 Task: Change font size of title "Count" to 30.
Action: Mouse pressed left at (50, 370)
Screenshot: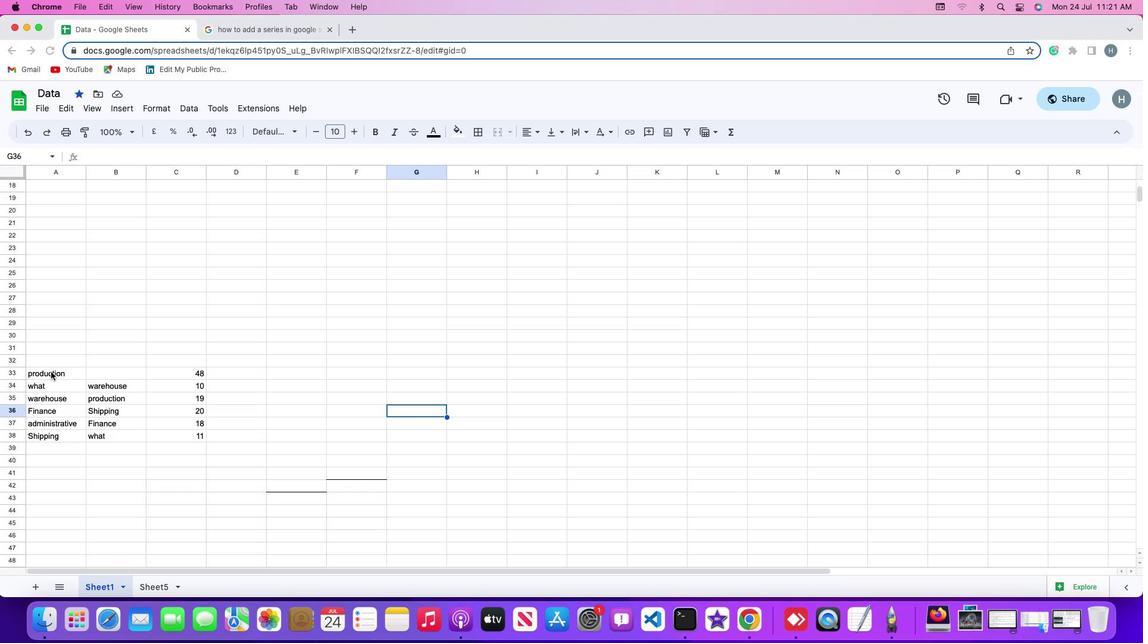 
Action: Mouse pressed left at (50, 370)
Screenshot: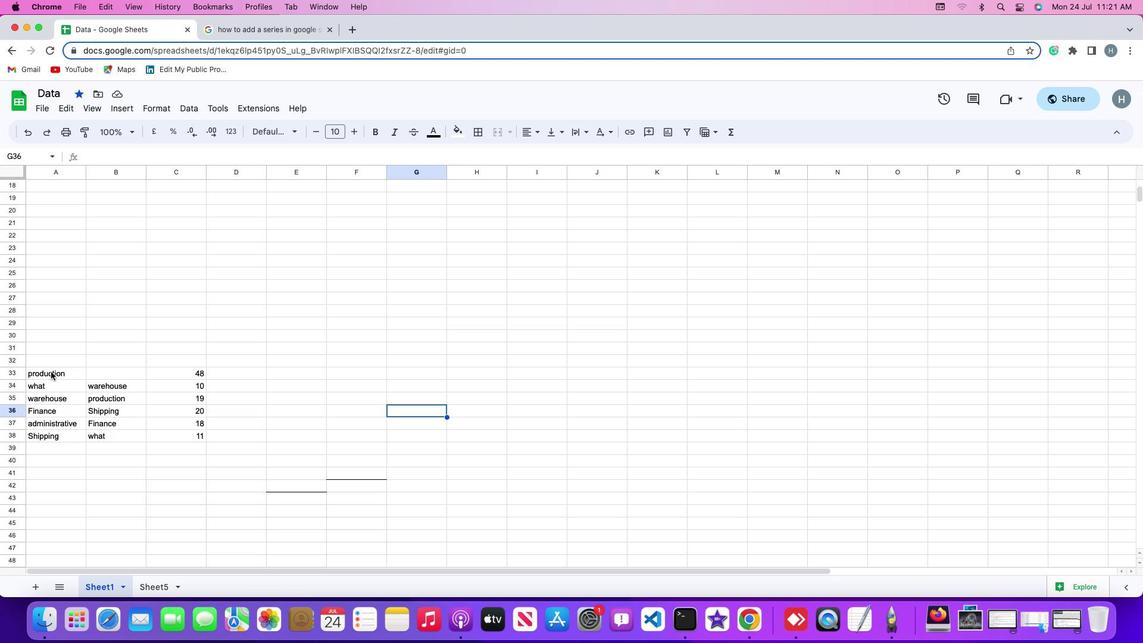 
Action: Mouse moved to (129, 103)
Screenshot: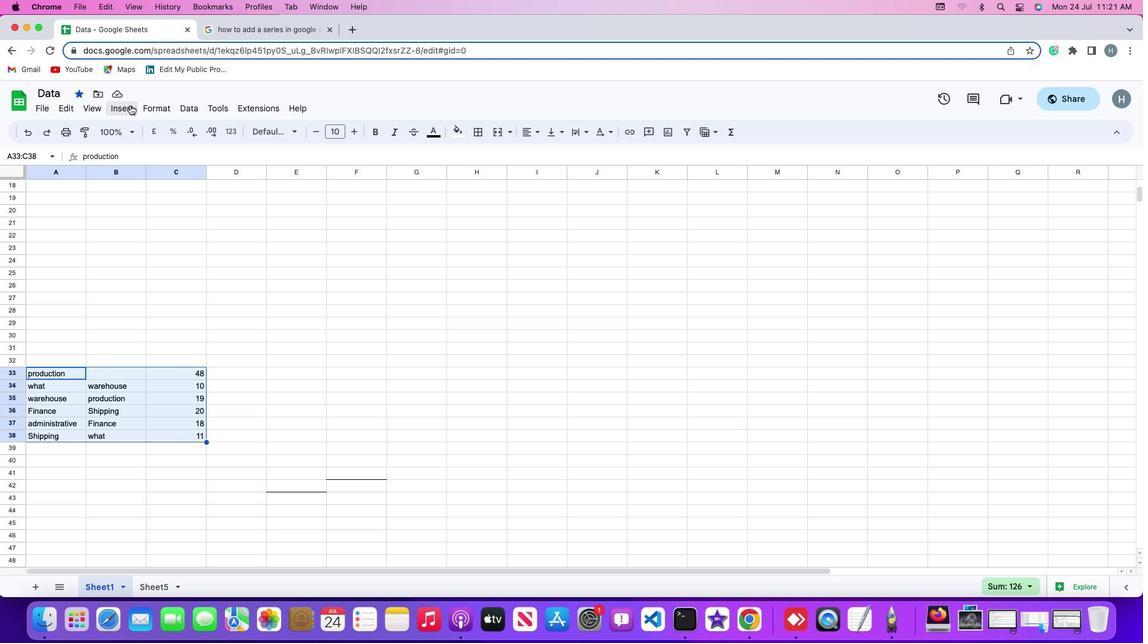
Action: Mouse pressed left at (129, 103)
Screenshot: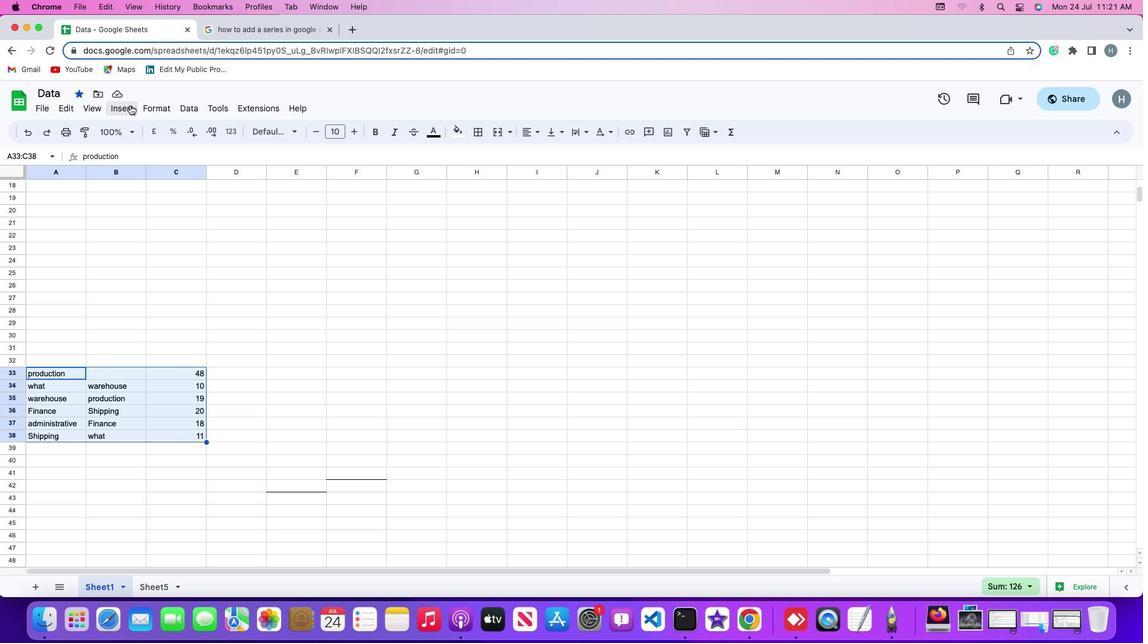 
Action: Mouse moved to (138, 211)
Screenshot: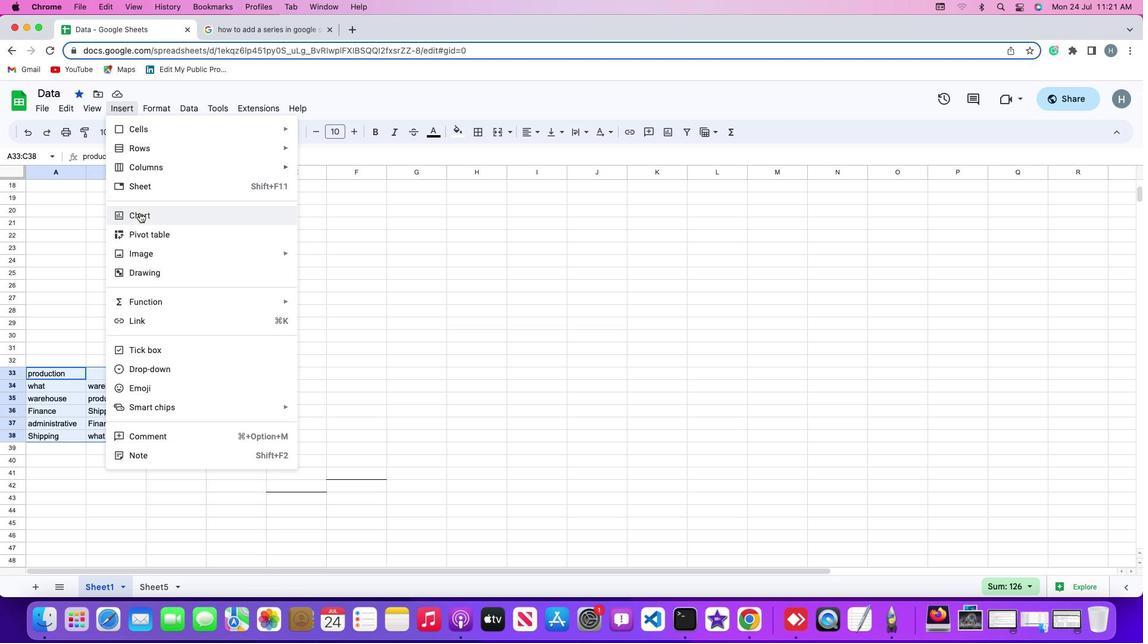 
Action: Mouse pressed left at (138, 211)
Screenshot: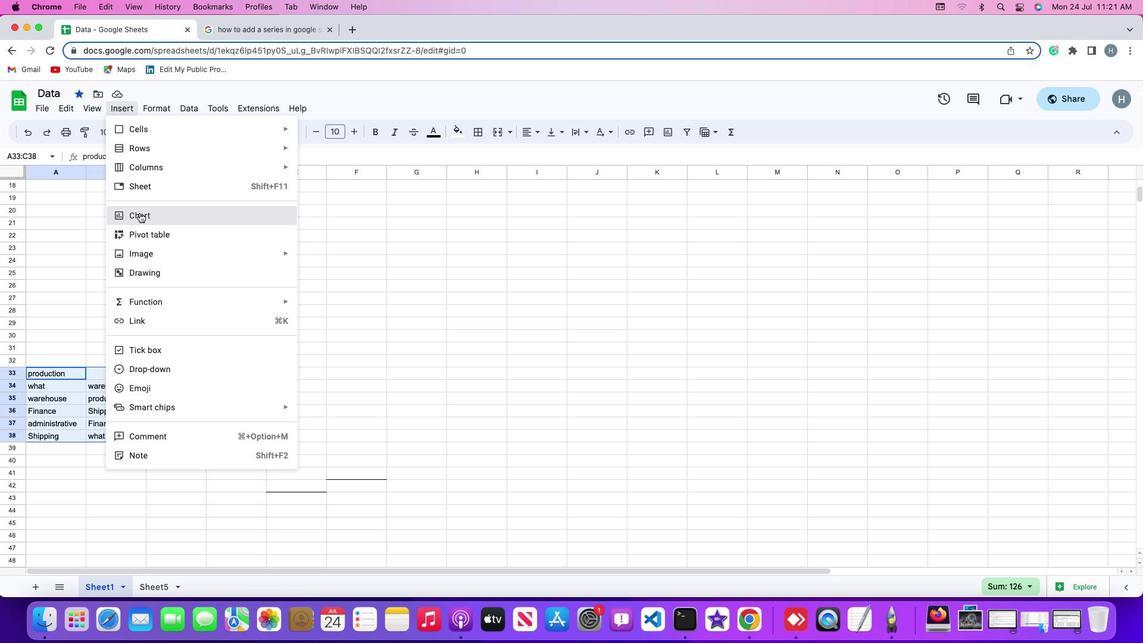 
Action: Mouse moved to (1084, 165)
Screenshot: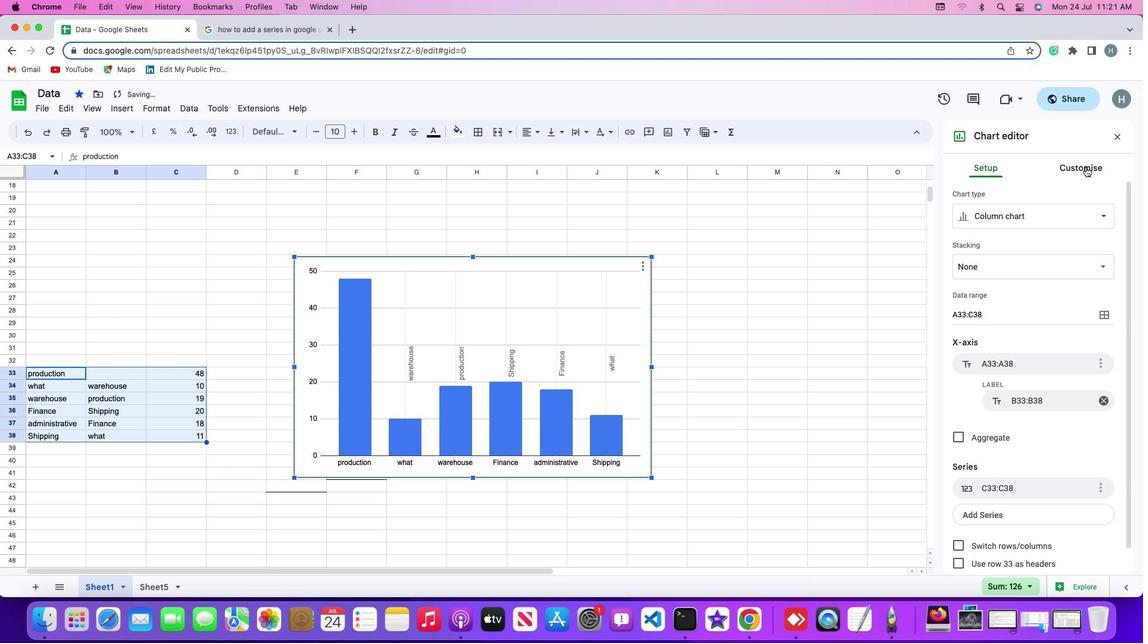 
Action: Mouse pressed left at (1084, 165)
Screenshot: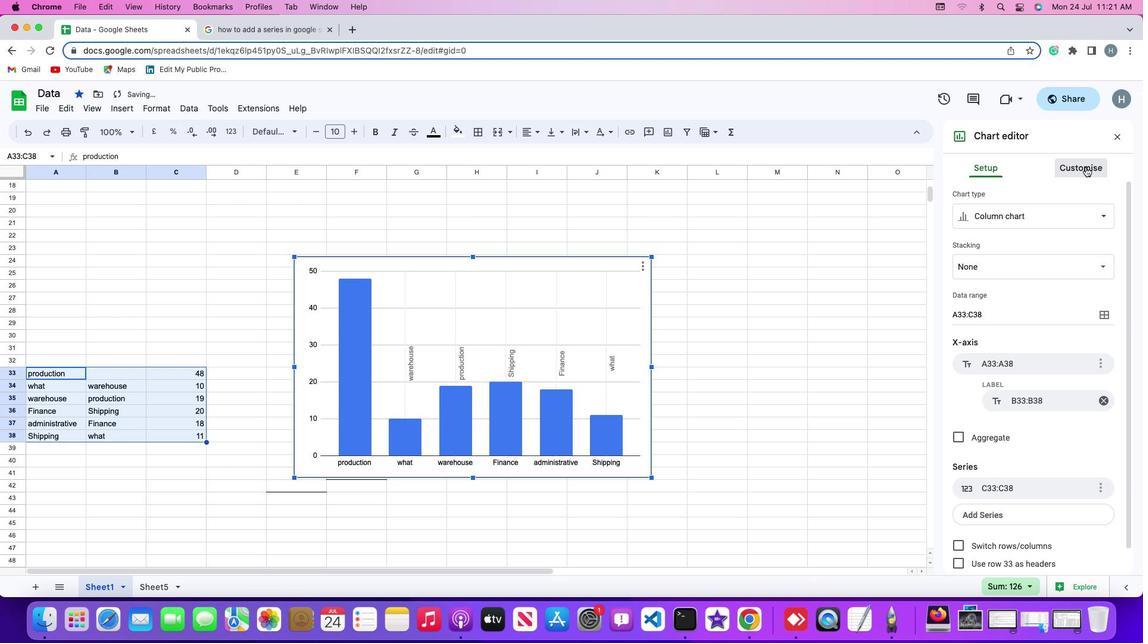 
Action: Mouse moved to (1028, 231)
Screenshot: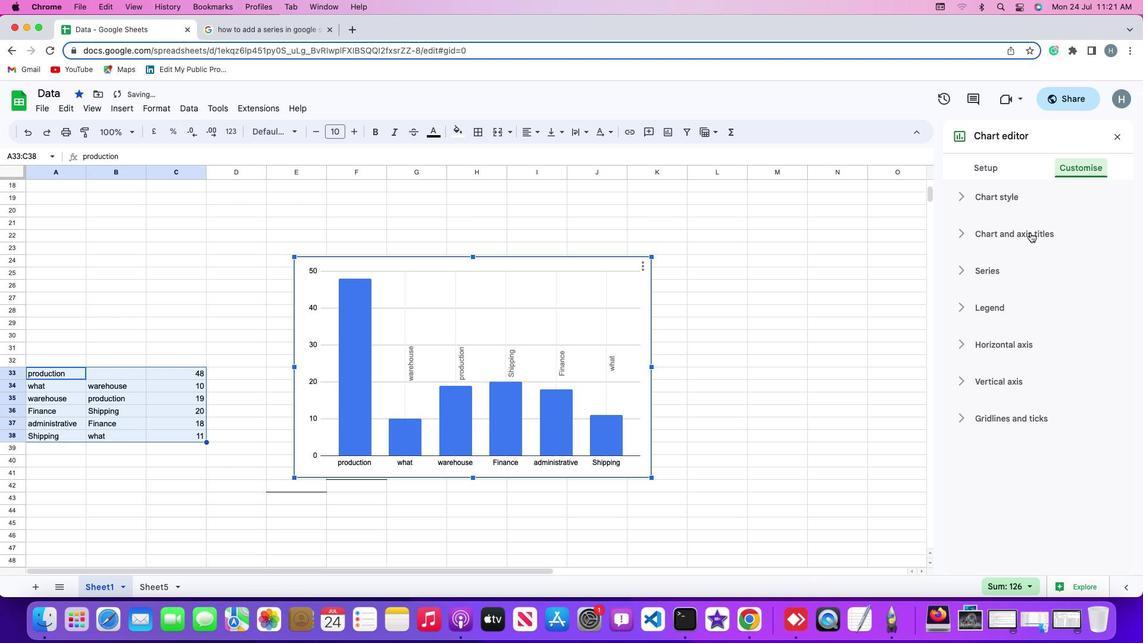 
Action: Mouse pressed left at (1028, 231)
Screenshot: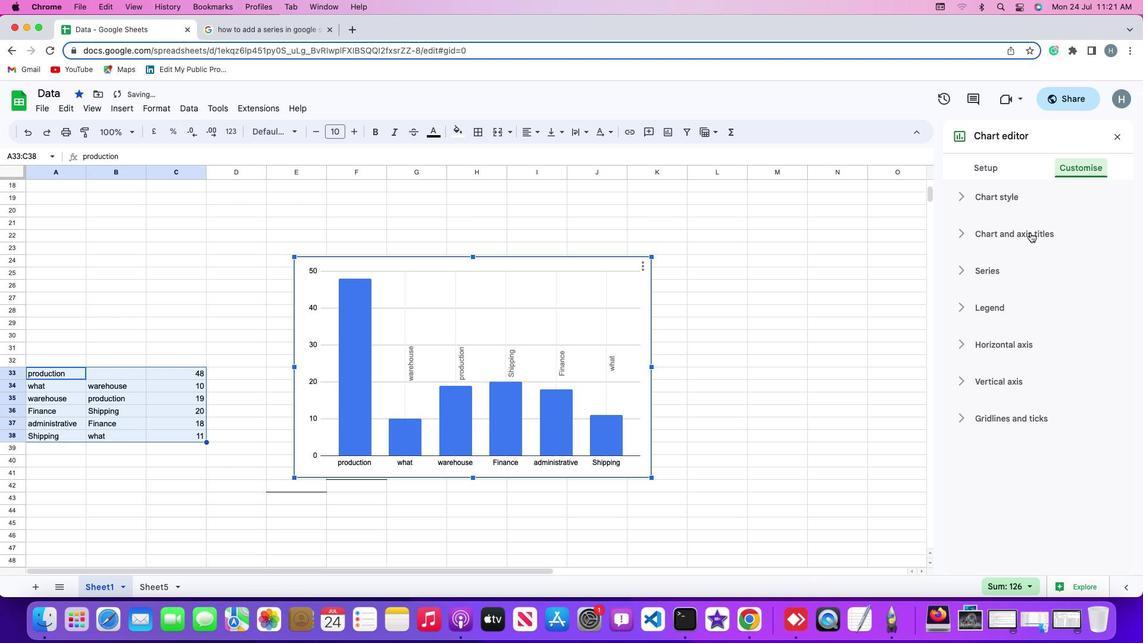 
Action: Mouse moved to (1046, 263)
Screenshot: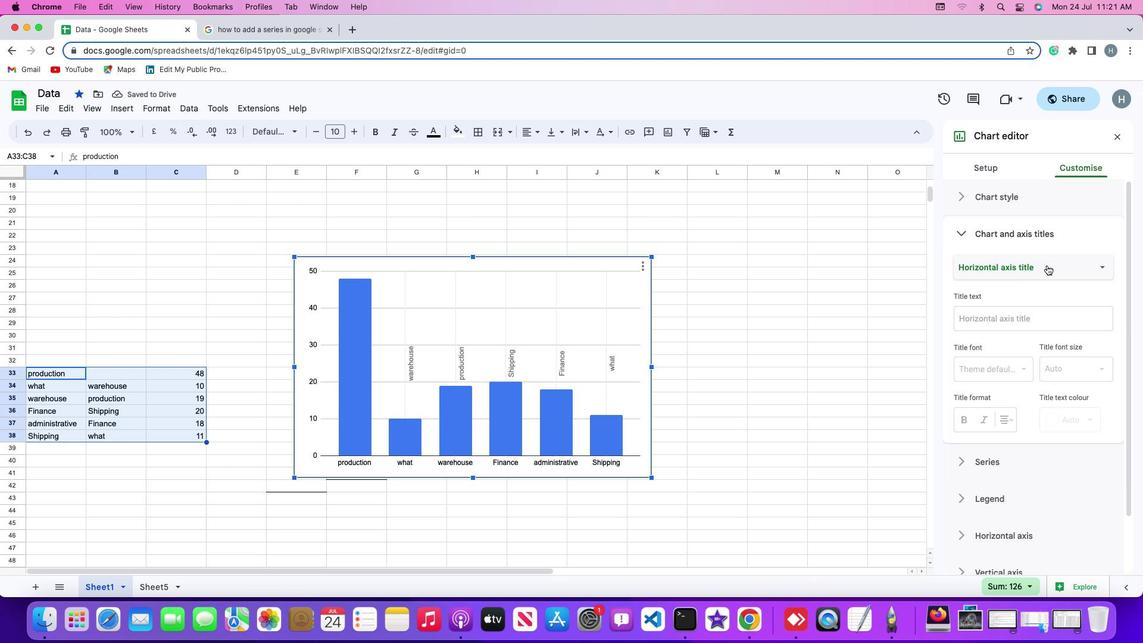 
Action: Mouse pressed left at (1046, 263)
Screenshot: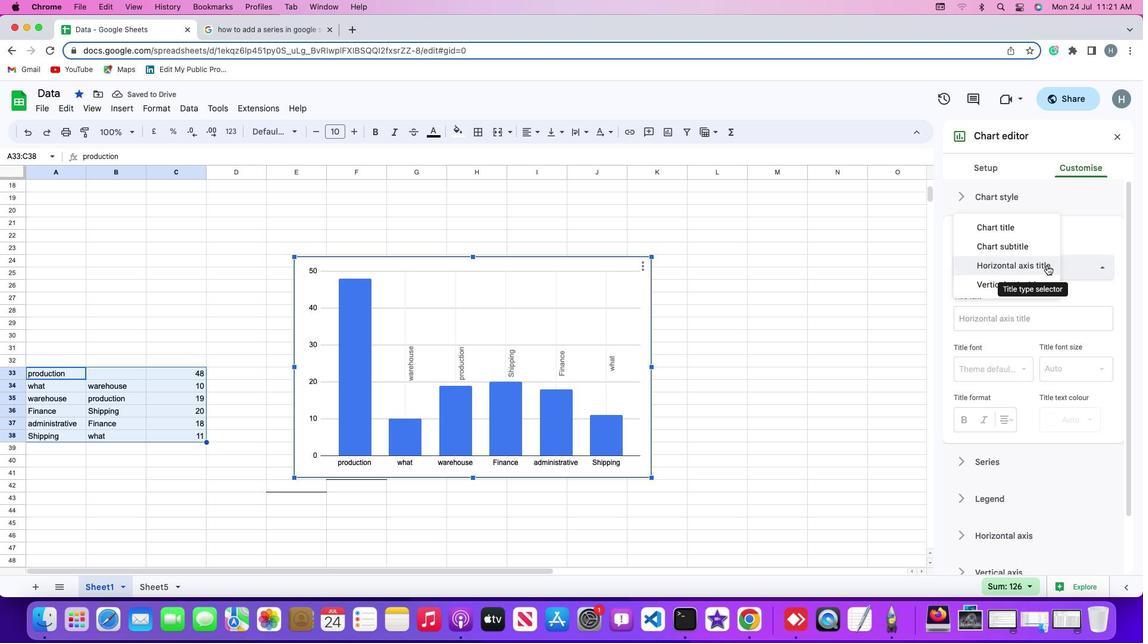
Action: Mouse moved to (1044, 266)
Screenshot: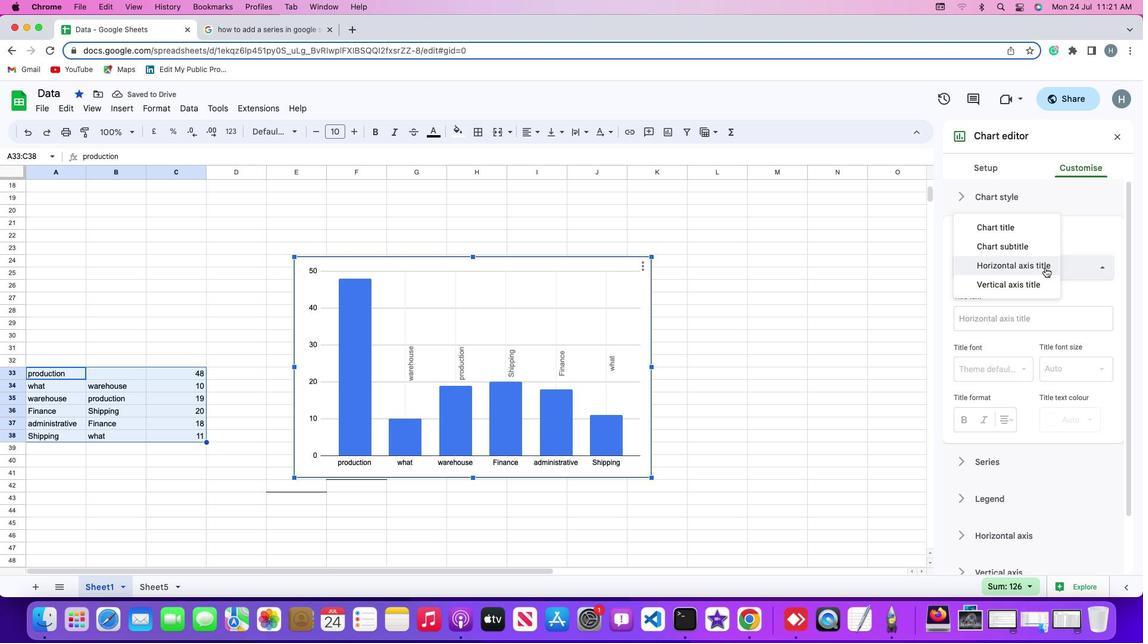 
Action: Mouse pressed left at (1044, 266)
Screenshot: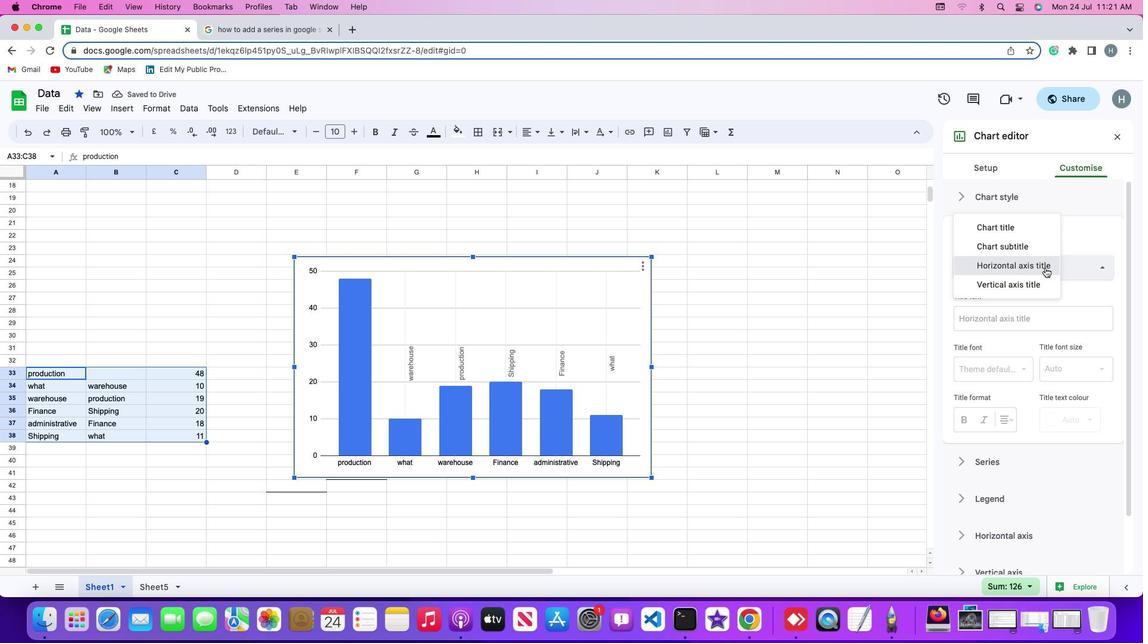 
Action: Mouse moved to (1032, 319)
Screenshot: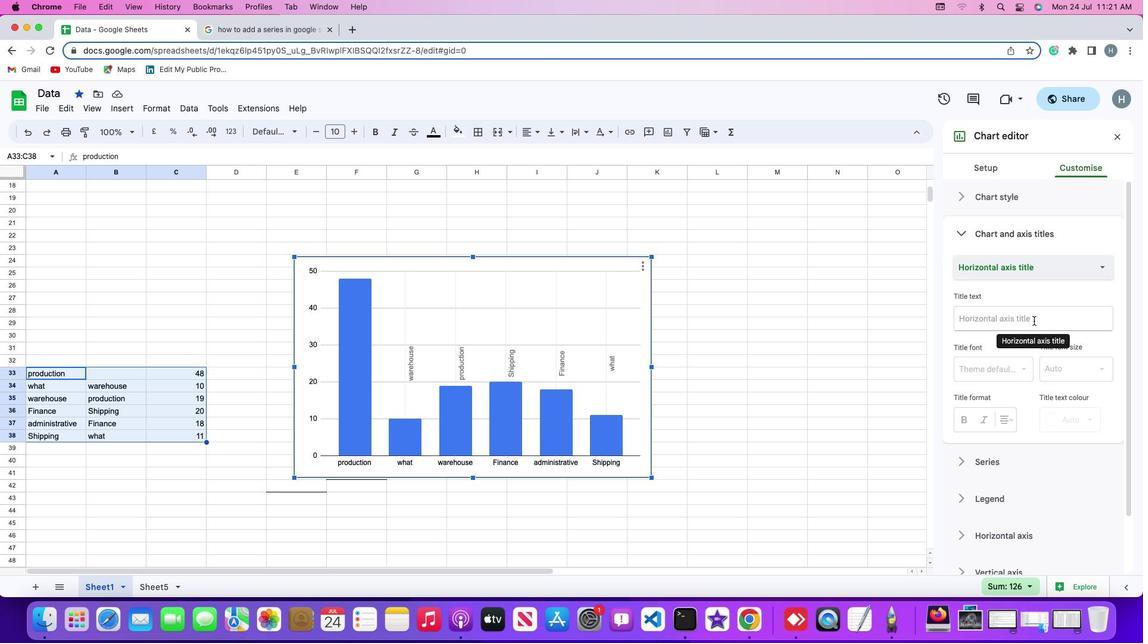 
Action: Mouse pressed left at (1032, 319)
Screenshot: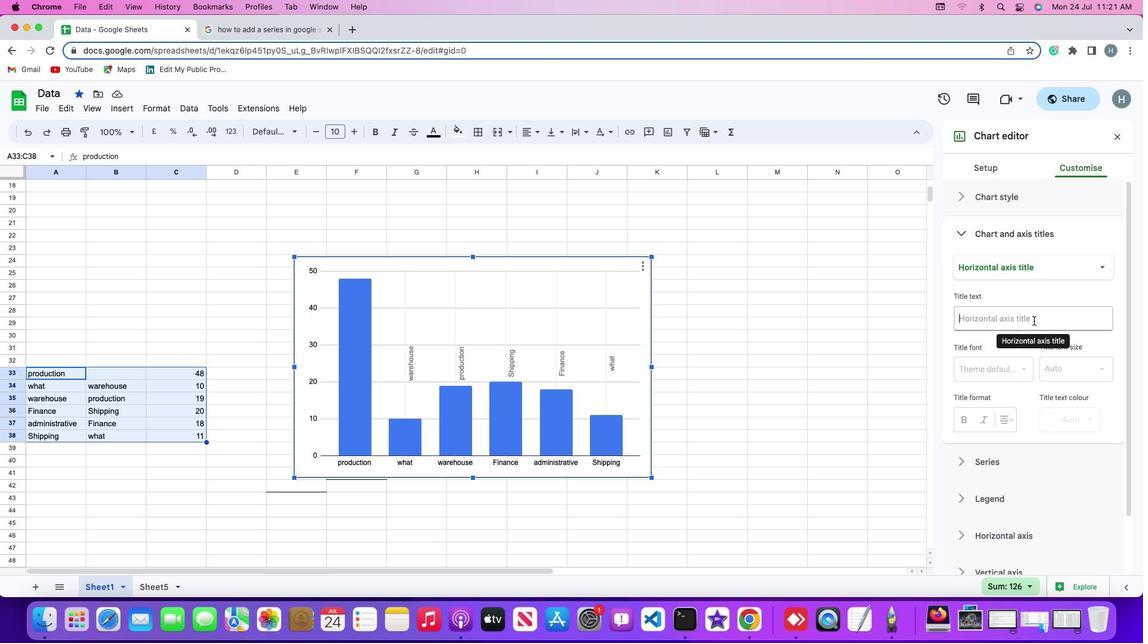 
Action: Key pressed Key.shift'C''o''u''n''t'
Screenshot: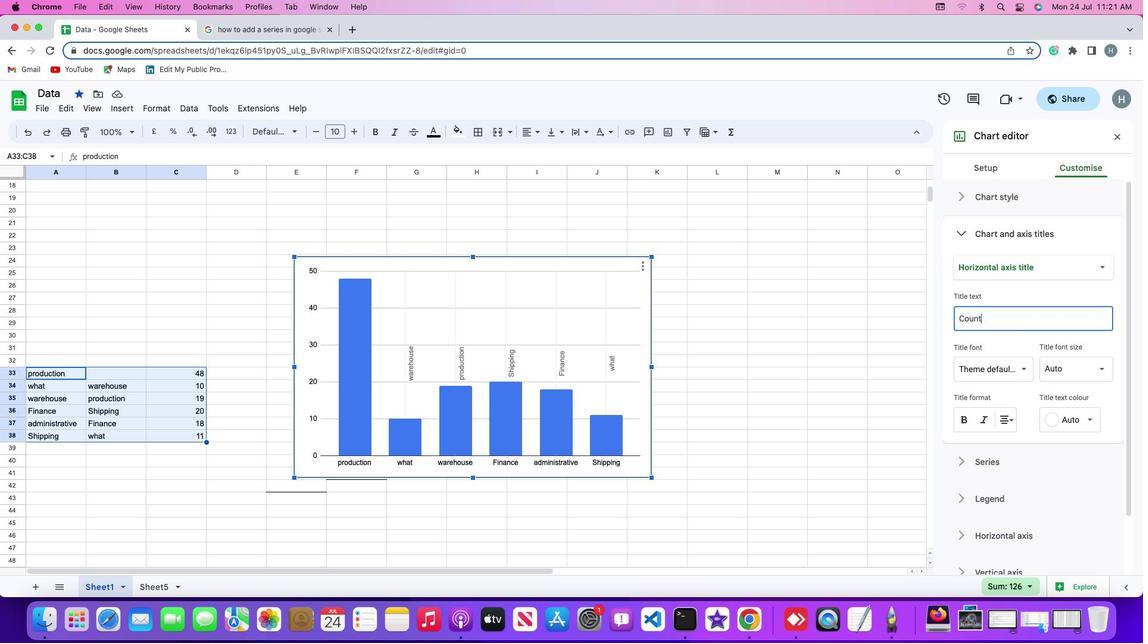
Action: Mouse moved to (1103, 369)
Screenshot: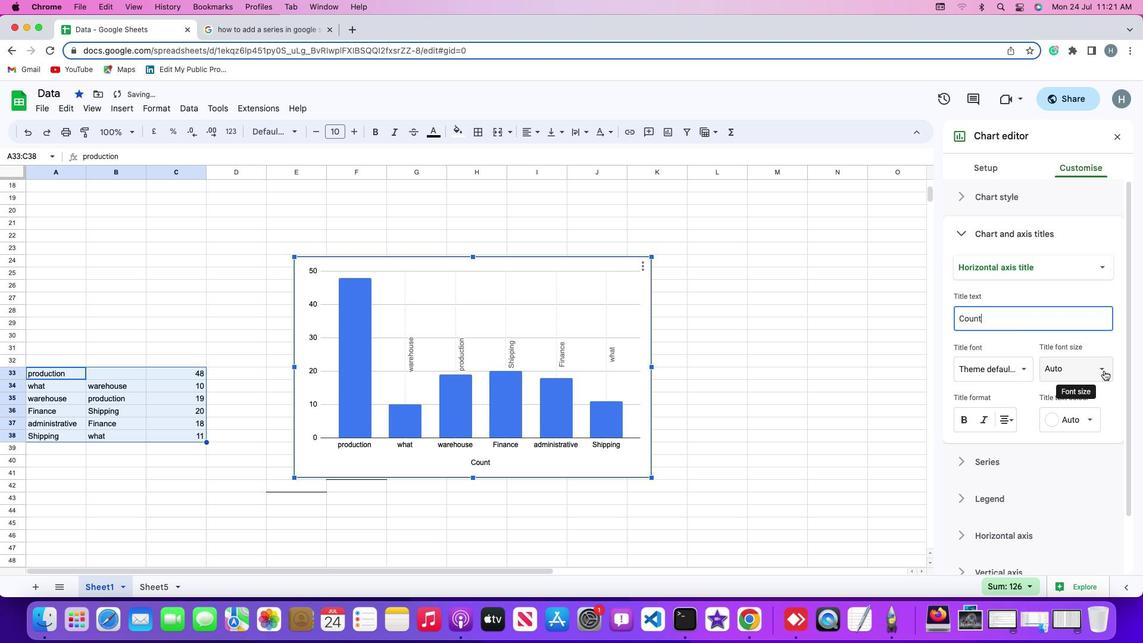 
Action: Mouse pressed left at (1103, 369)
Screenshot: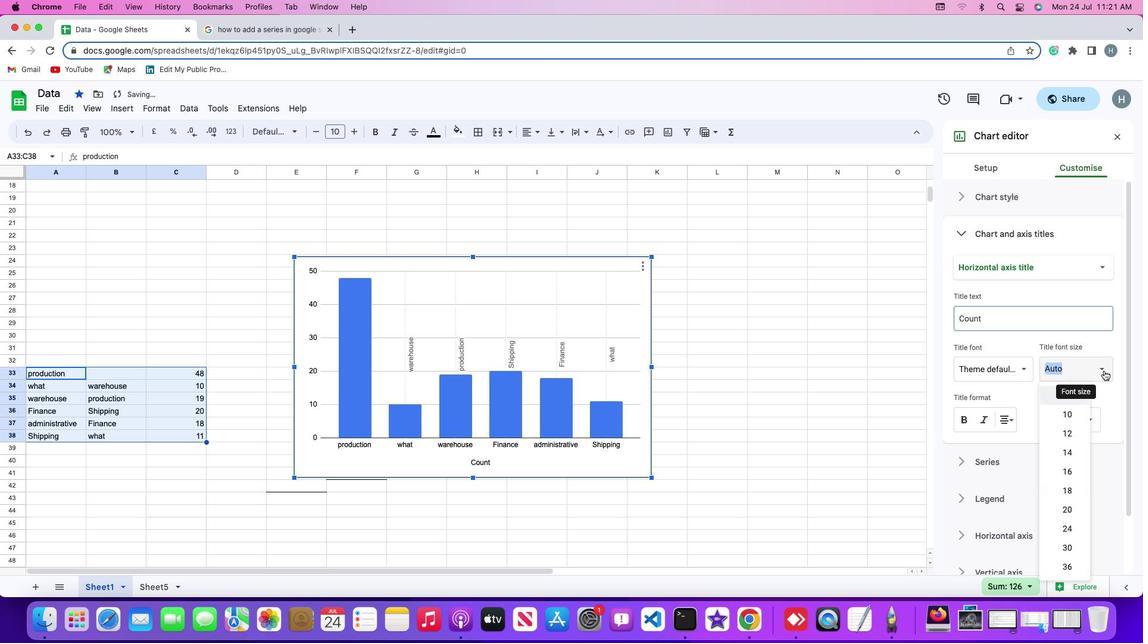 
Action: Mouse moved to (1061, 540)
Screenshot: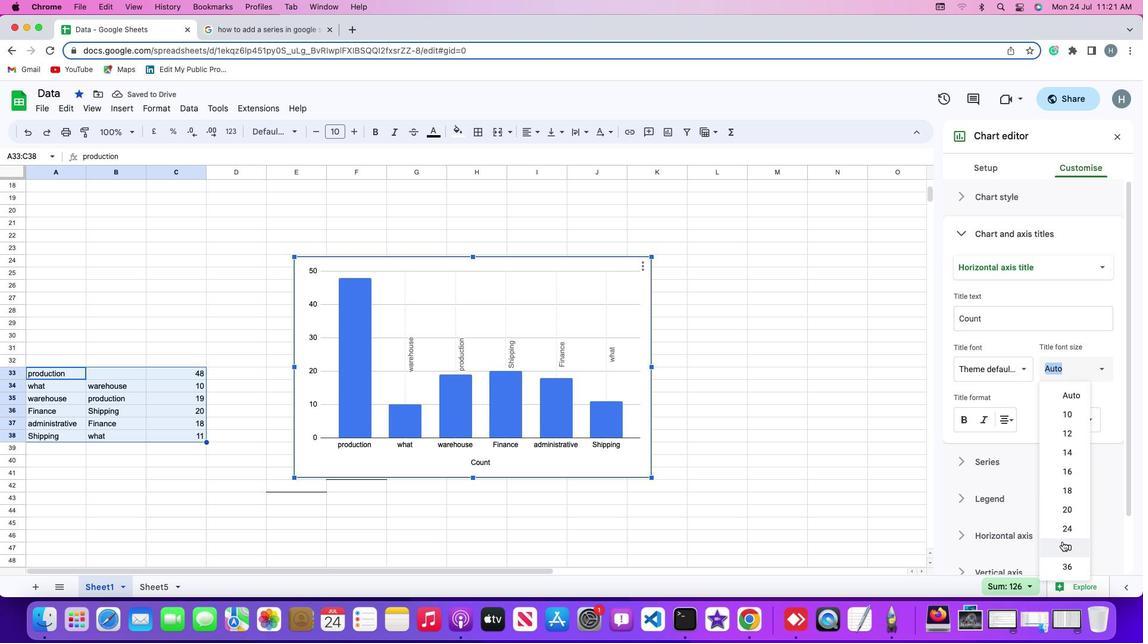
Action: Mouse pressed left at (1061, 540)
Screenshot: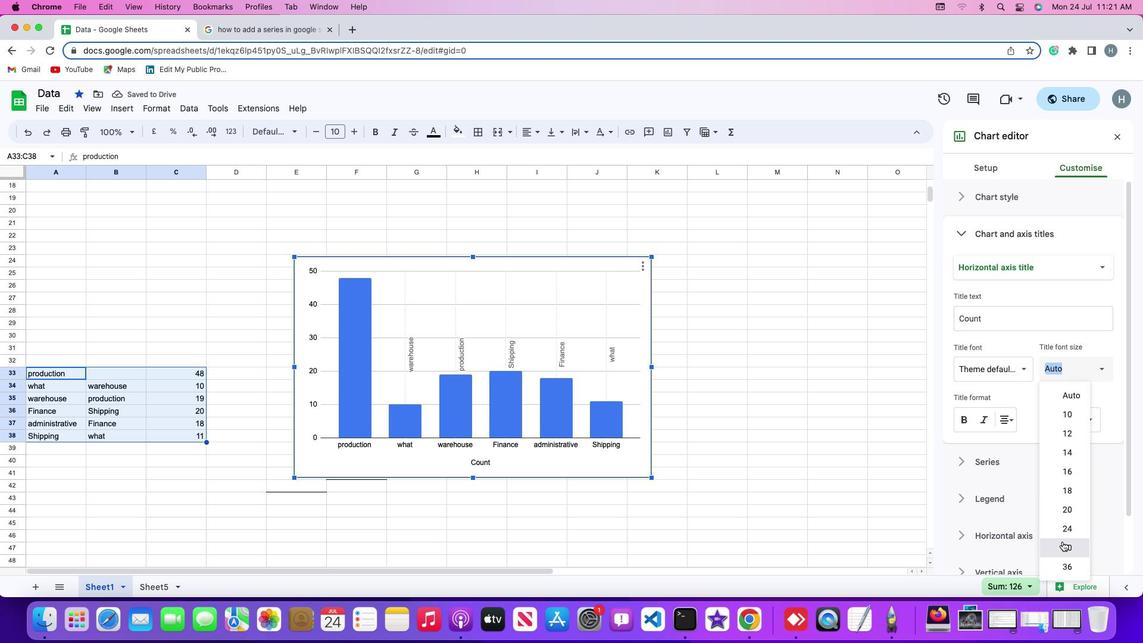 
Action: Mouse moved to (846, 466)
Screenshot: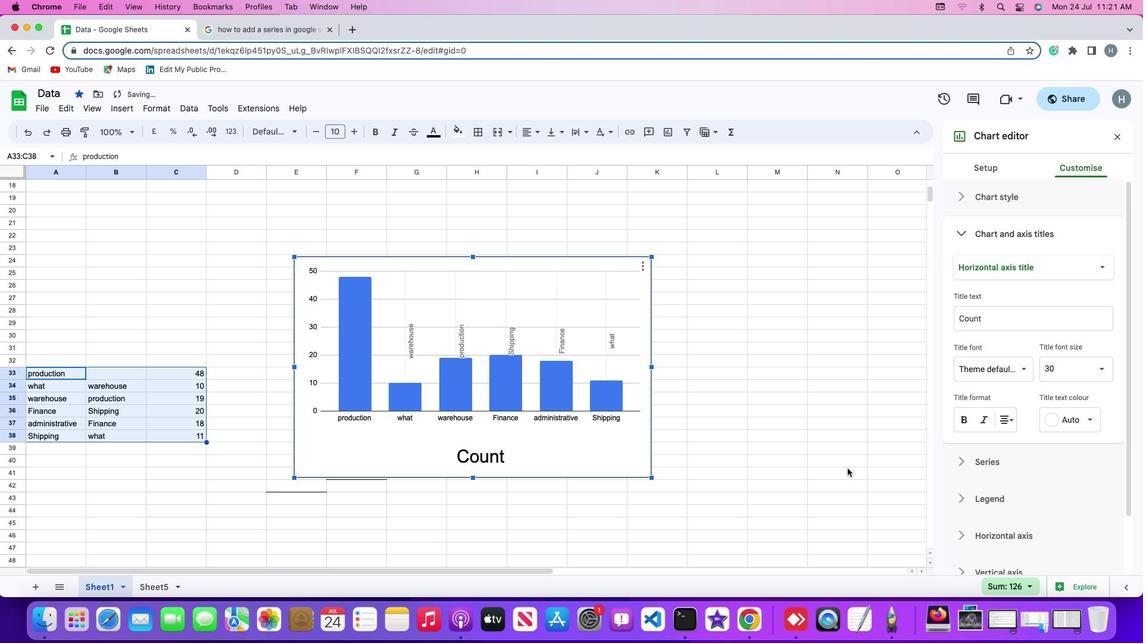 
